 Task: Reset the filters.
Action: Mouse moved to (21, 123)
Screenshot: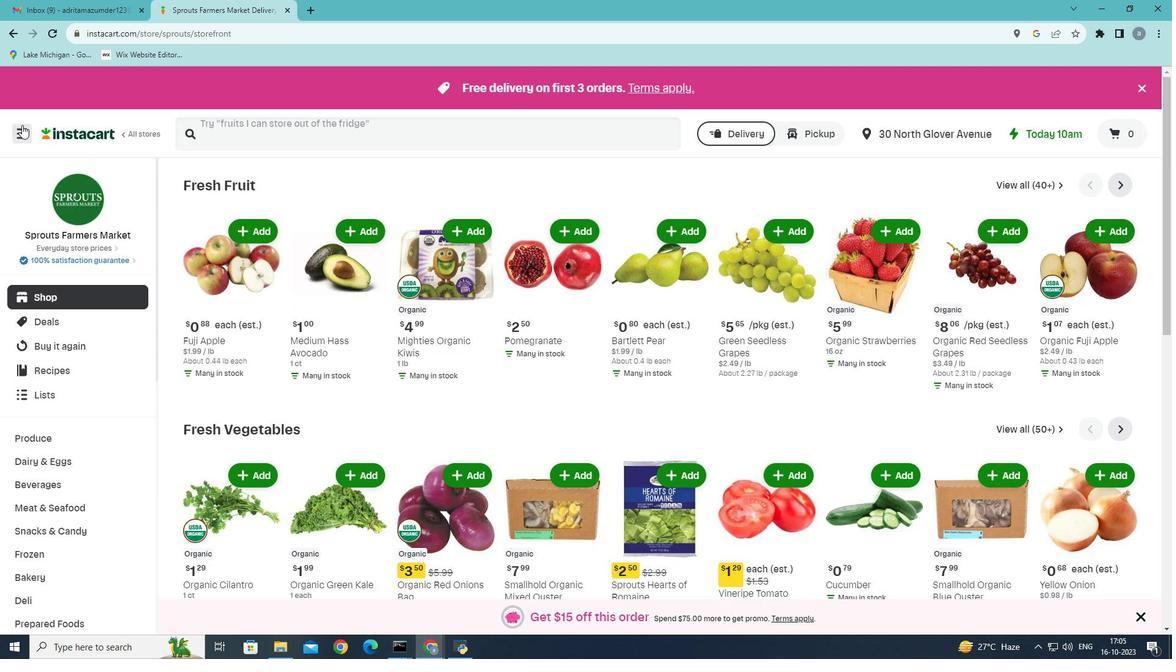 
Action: Mouse pressed left at (21, 123)
Screenshot: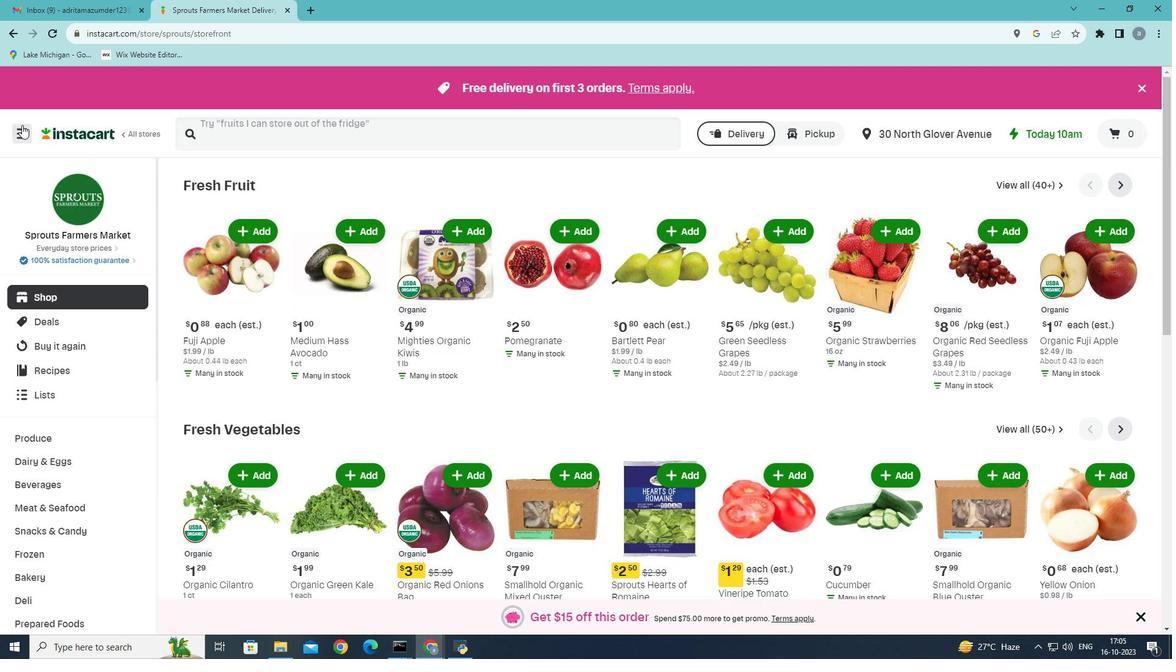 
Action: Mouse moved to (34, 349)
Screenshot: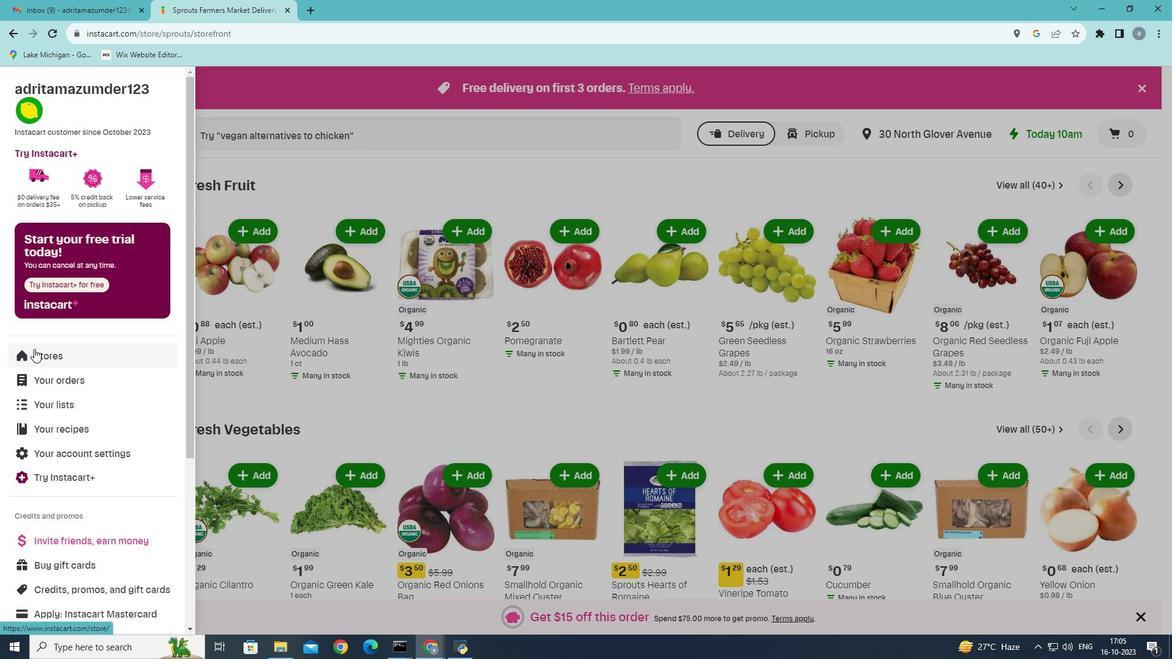 
Action: Mouse pressed left at (34, 349)
Screenshot: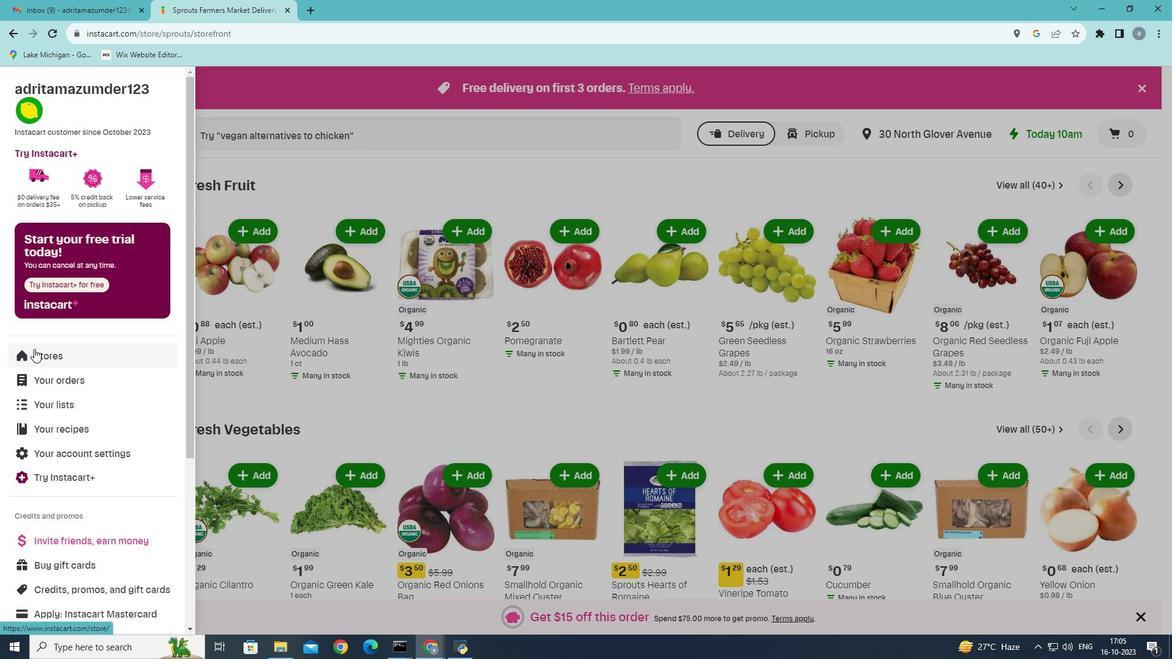 
Action: Mouse moved to (297, 136)
Screenshot: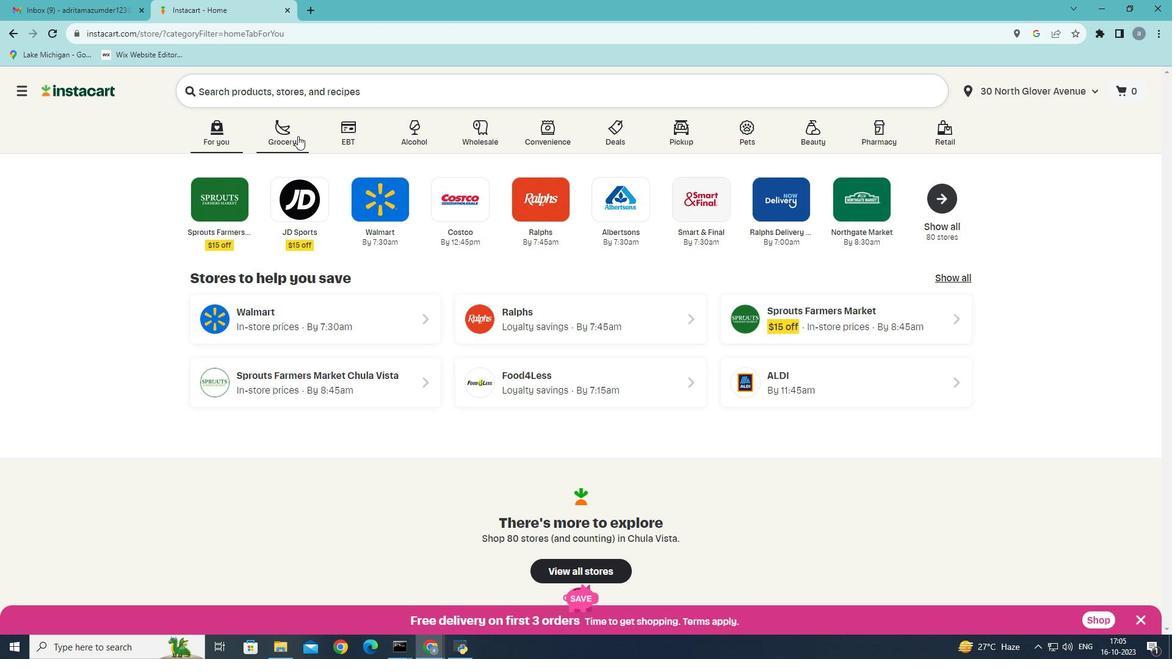
Action: Mouse pressed left at (297, 136)
Screenshot: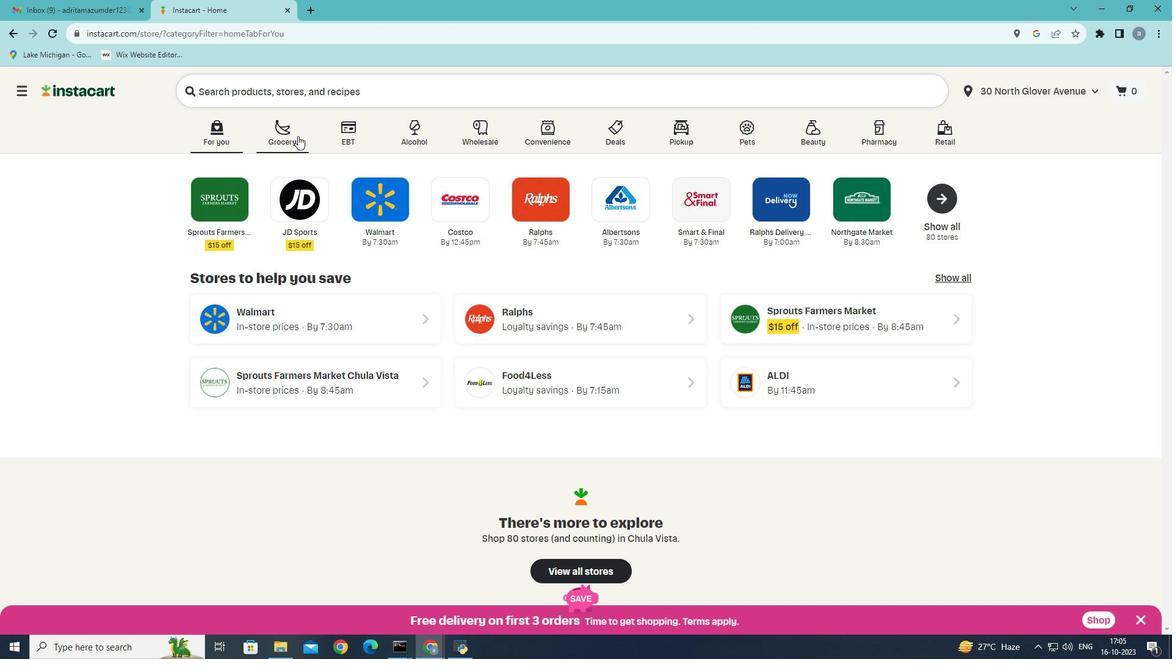 
Action: Mouse moved to (806, 288)
Screenshot: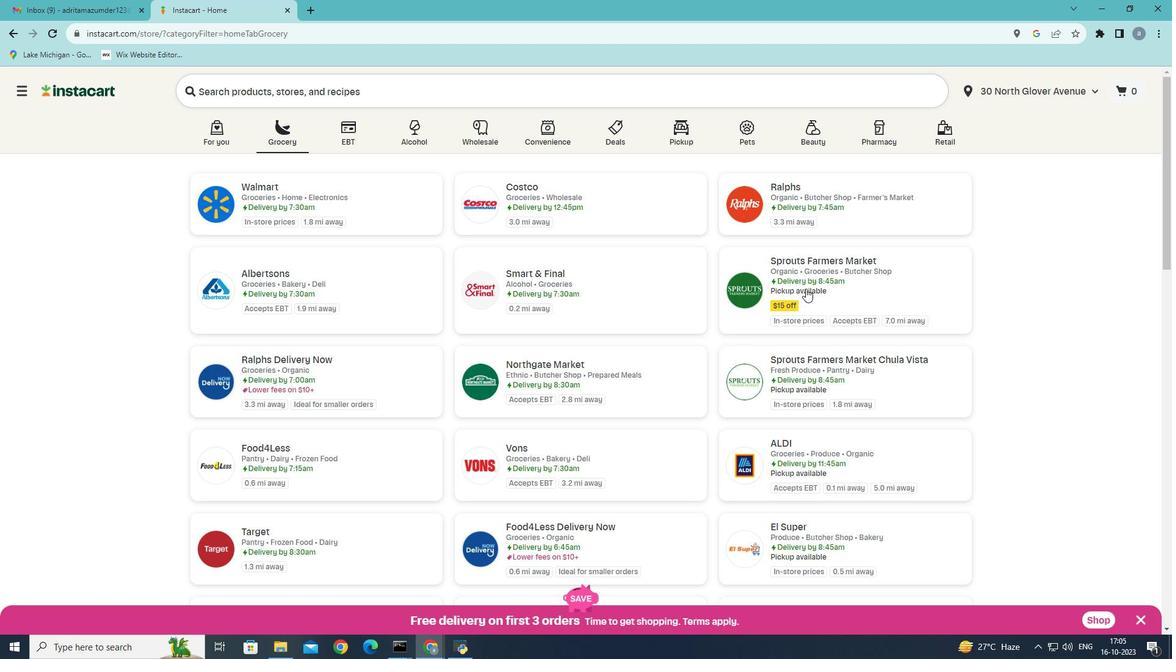 
Action: Mouse pressed left at (806, 288)
Screenshot: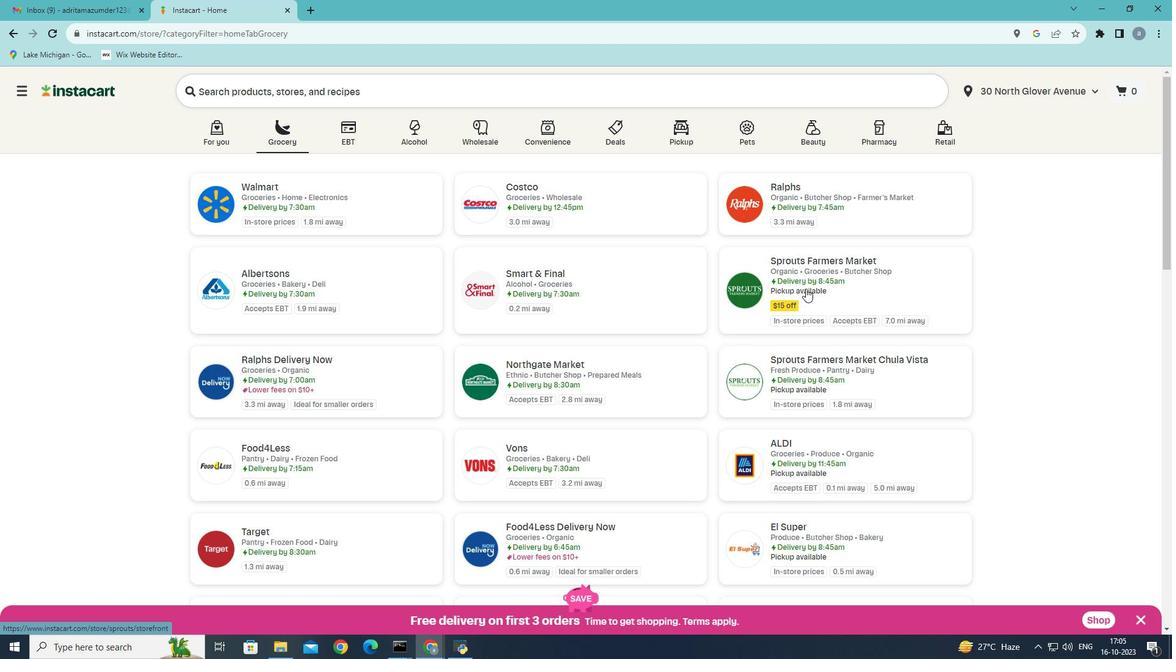 
Action: Mouse moved to (74, 509)
Screenshot: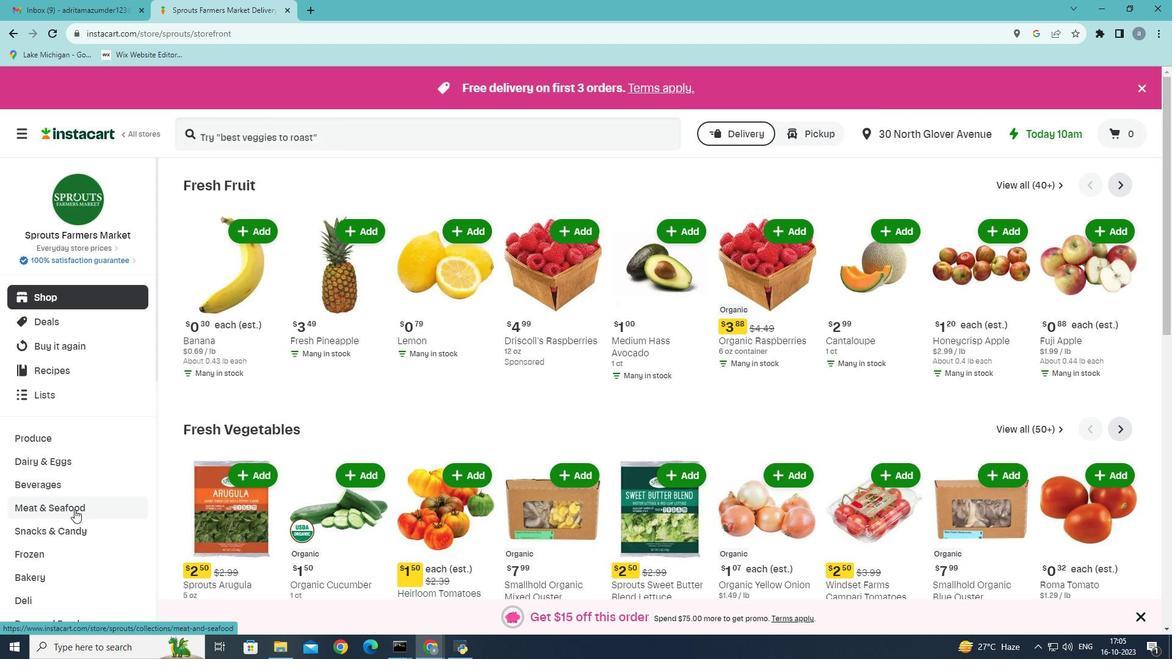 
Action: Mouse pressed left at (74, 509)
Screenshot: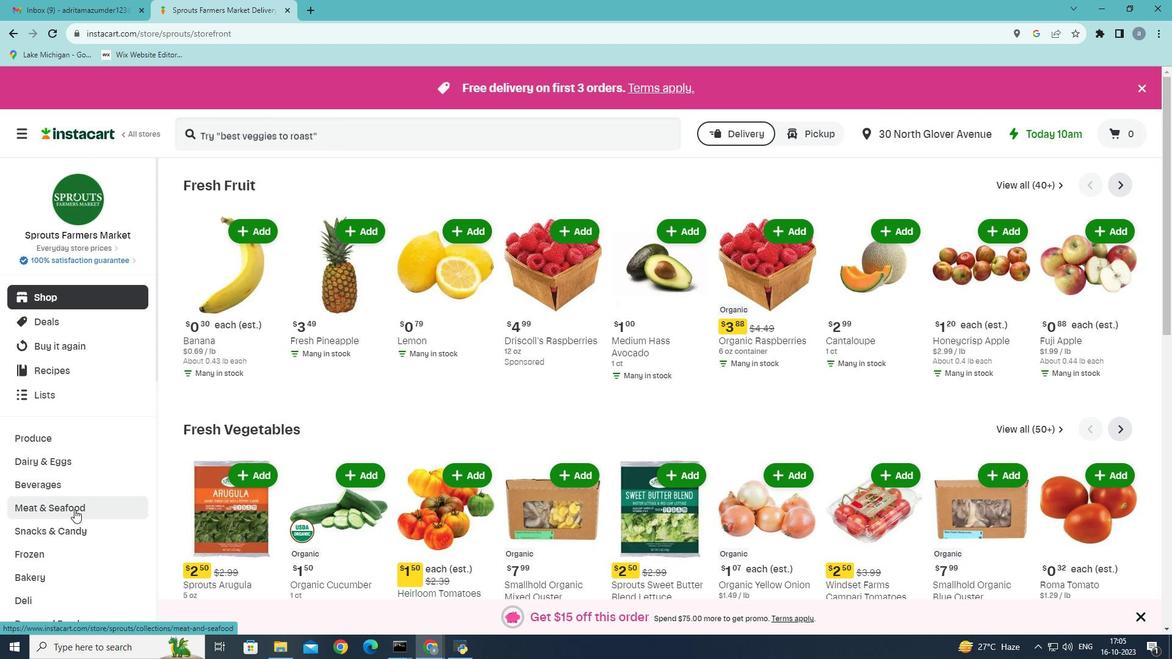 
Action: Mouse moved to (312, 219)
Screenshot: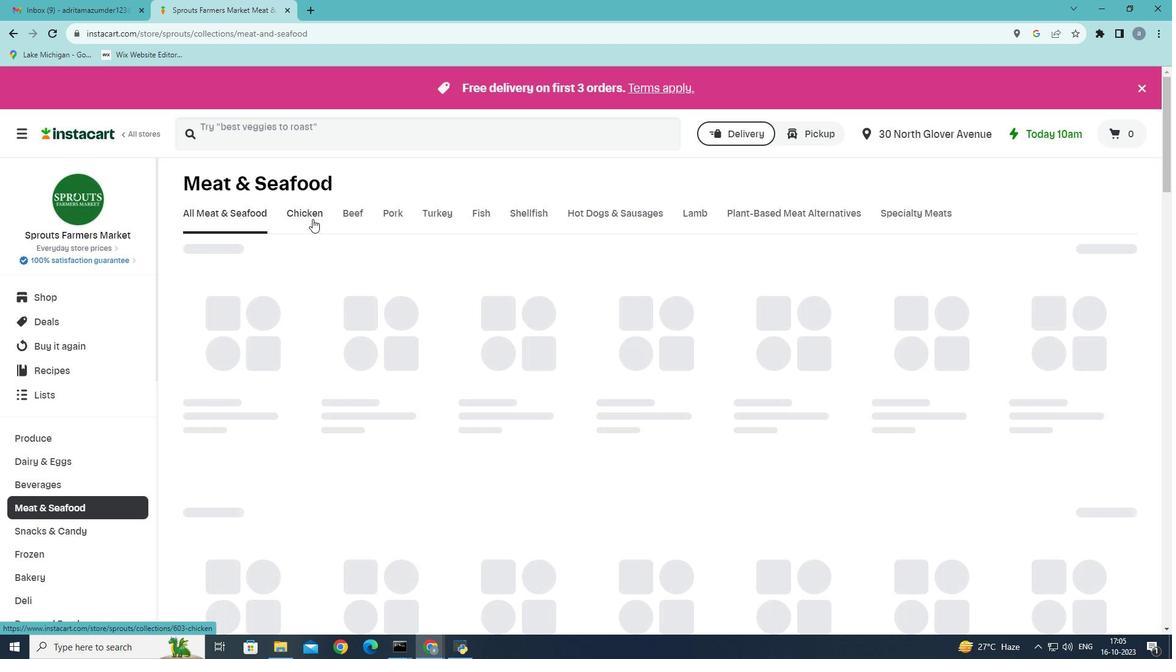
Action: Mouse pressed left at (312, 219)
Screenshot: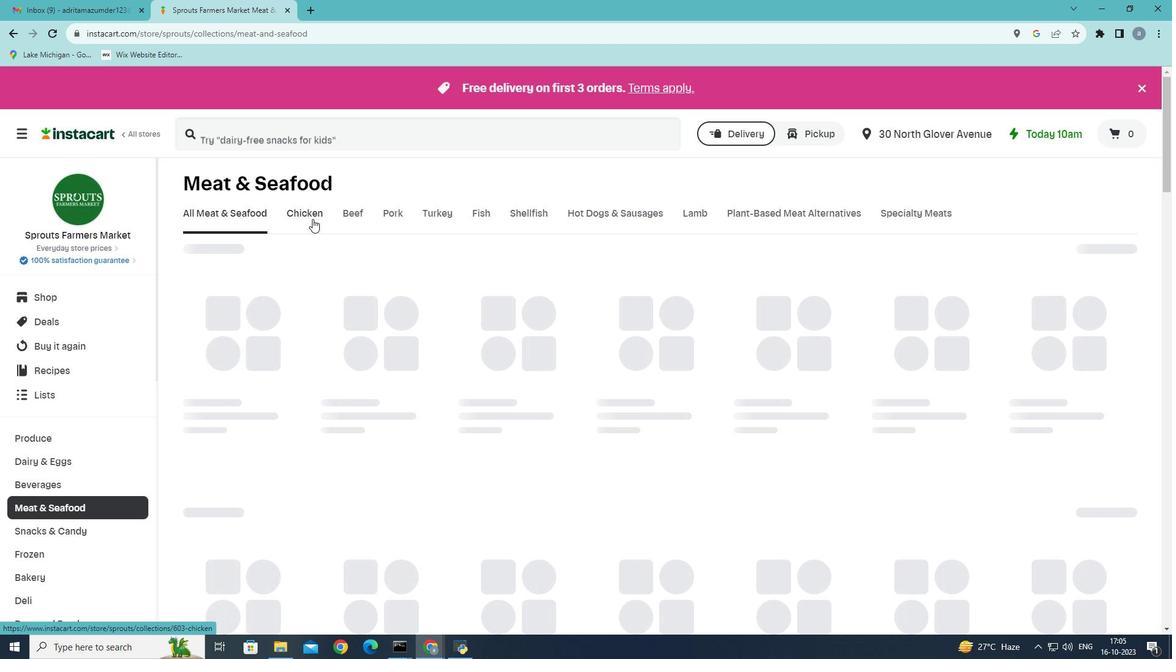 
Action: Mouse moved to (456, 265)
Screenshot: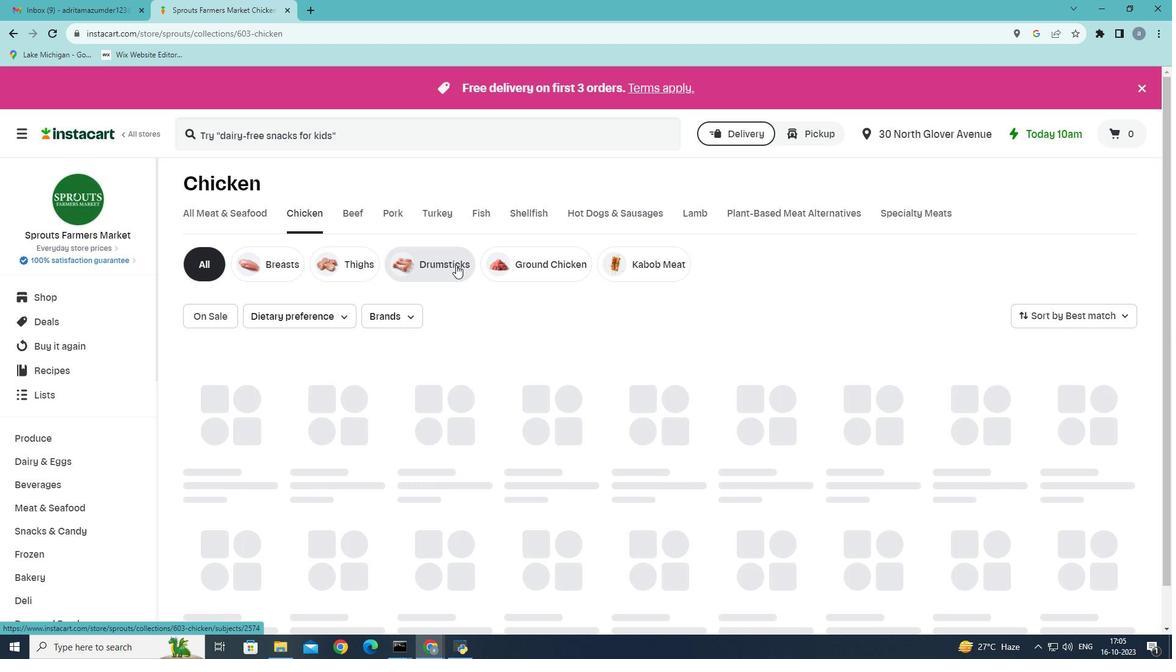 
Action: Mouse pressed left at (456, 265)
Screenshot: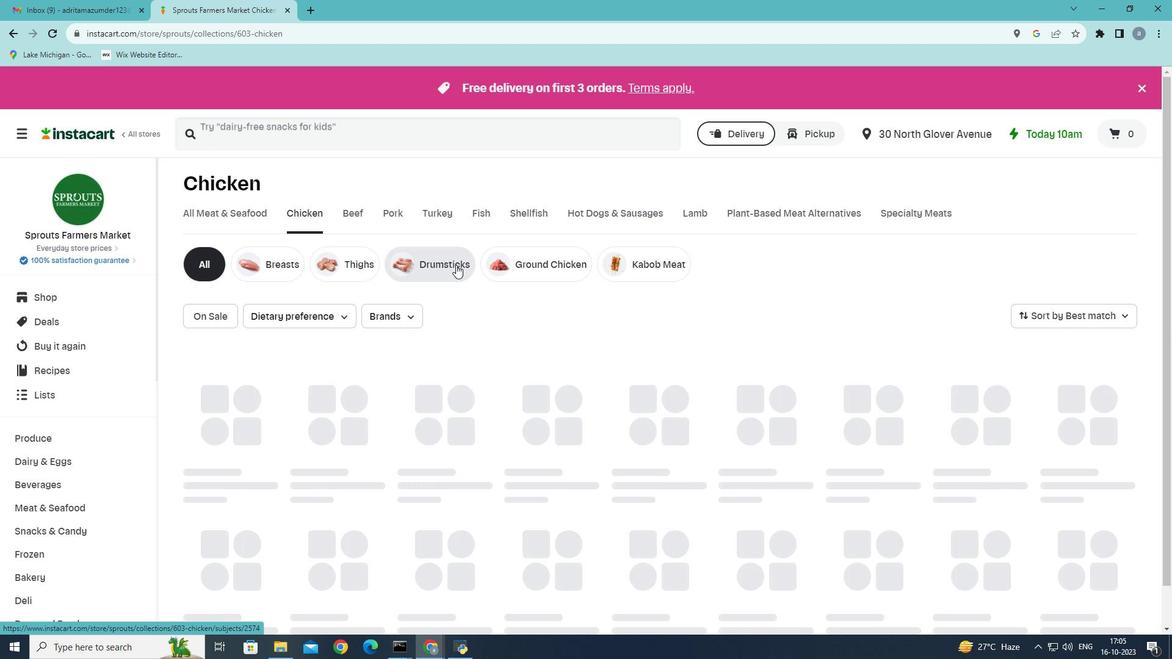 
Action: Mouse moved to (349, 316)
Screenshot: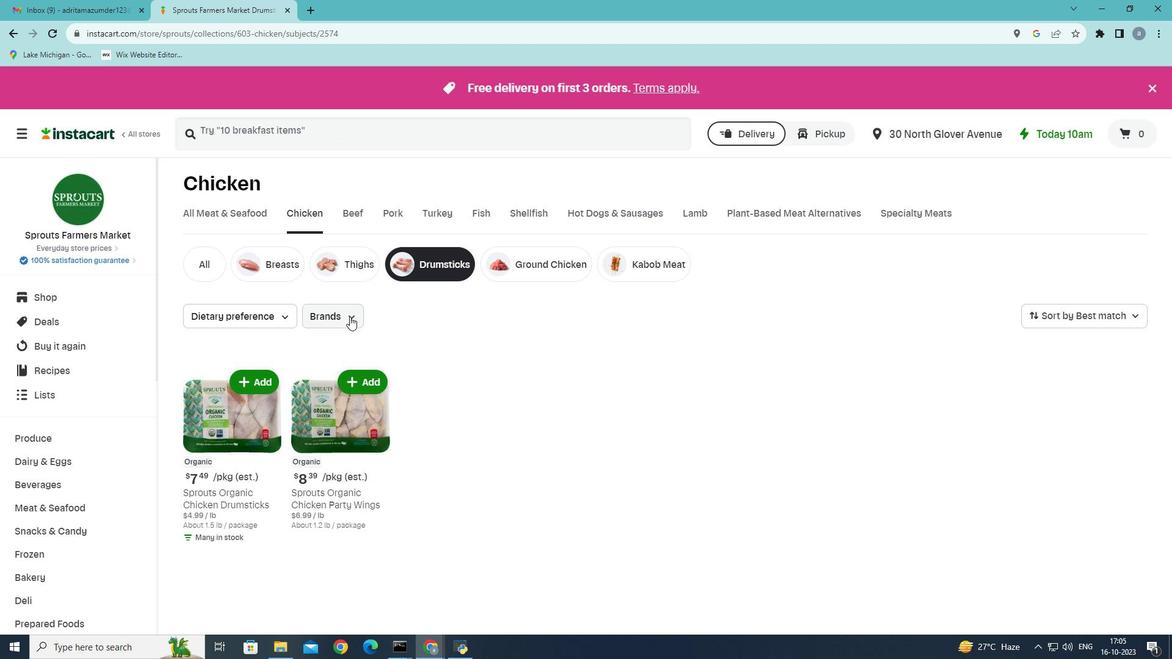 
Action: Mouse pressed left at (349, 316)
Screenshot: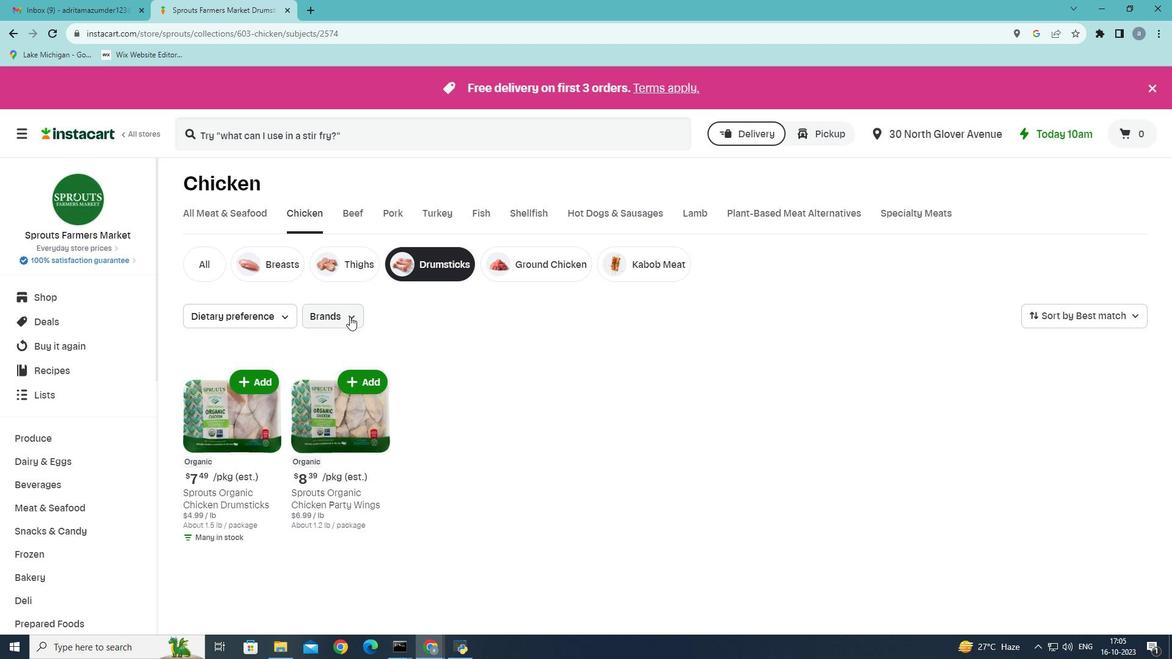 
Action: Mouse moved to (348, 378)
Screenshot: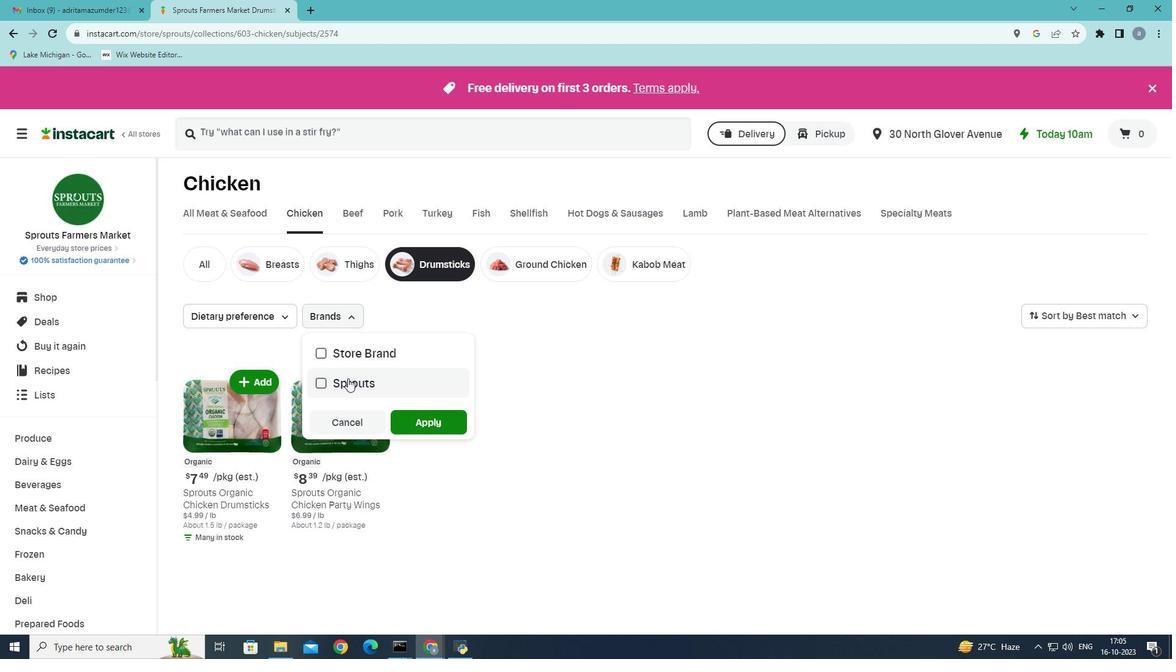 
Action: Mouse pressed left at (348, 378)
Screenshot: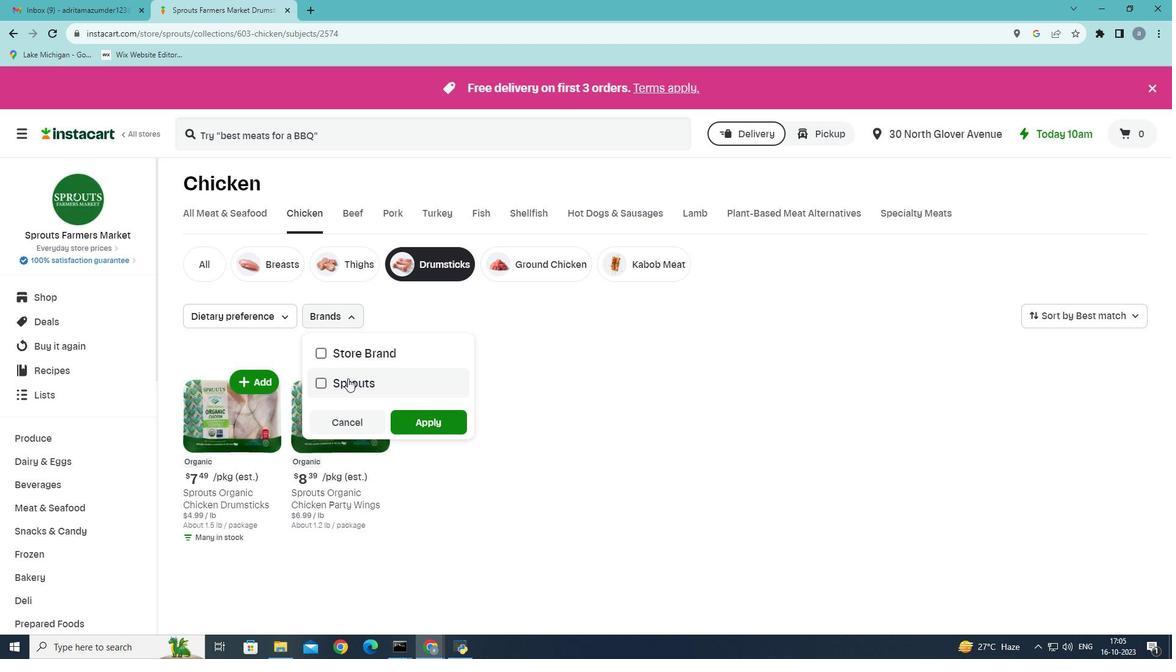 
Action: Mouse moved to (435, 418)
Screenshot: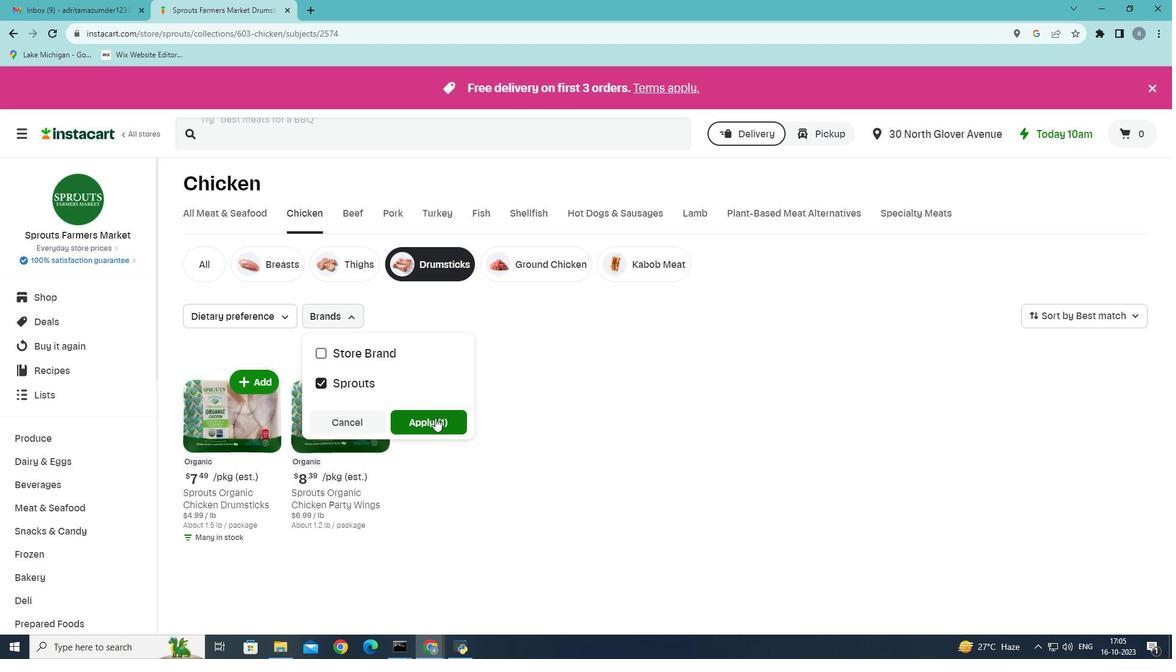 
Action: Mouse pressed left at (435, 418)
Screenshot: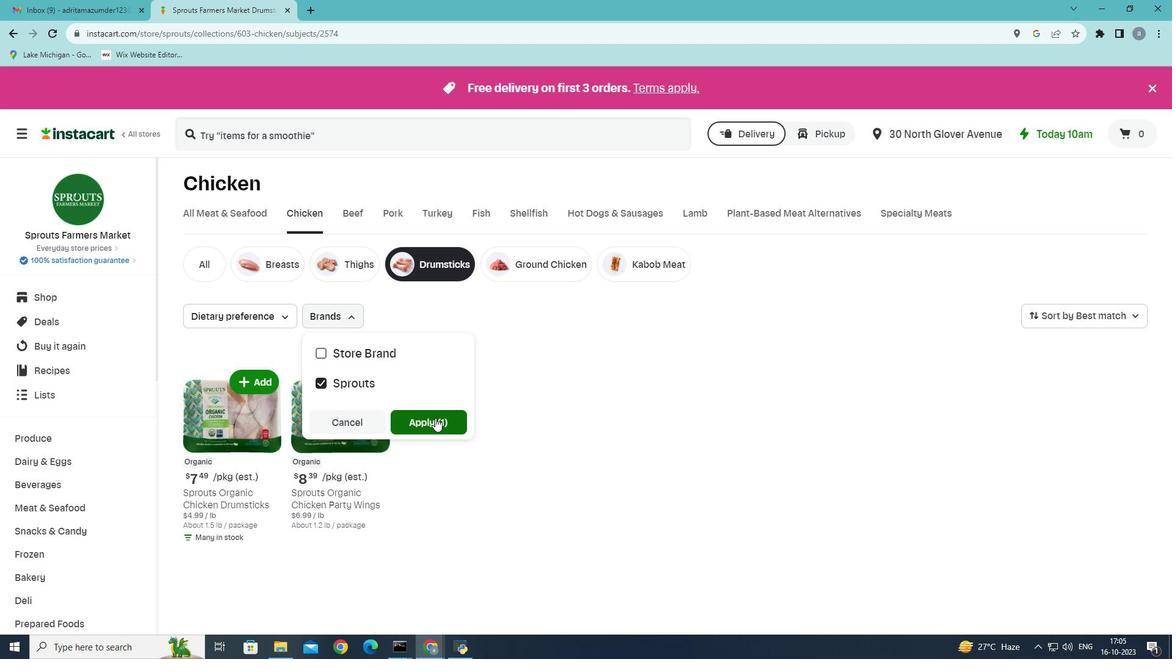 
Action: Mouse moved to (387, 316)
Screenshot: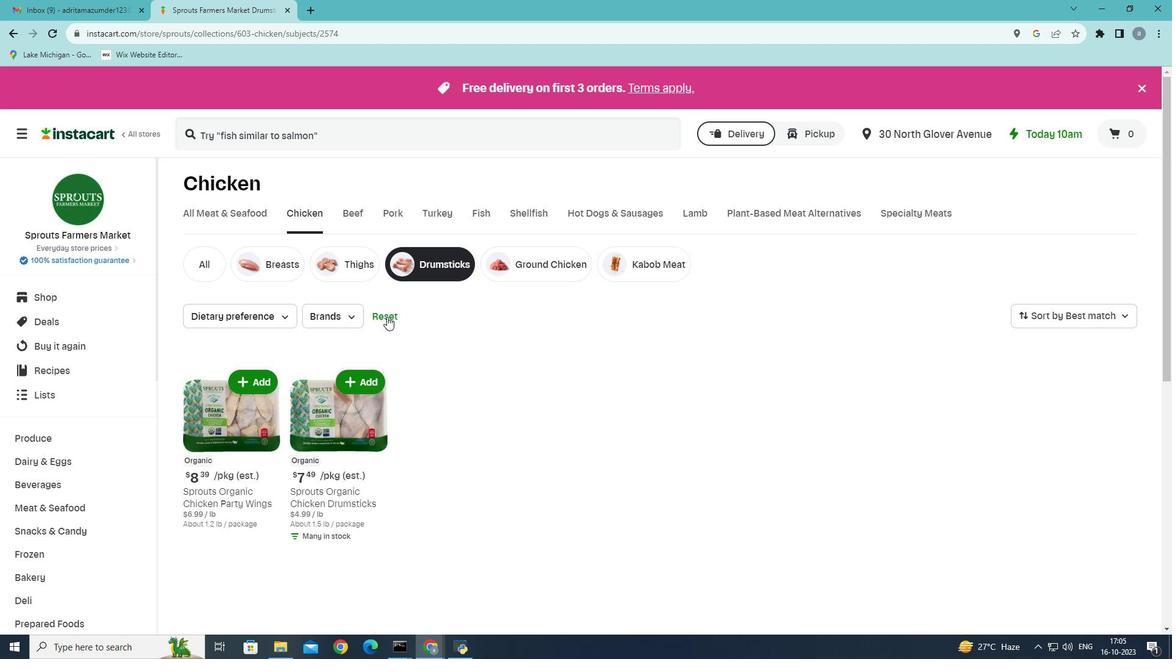 
Action: Mouse pressed left at (387, 316)
Screenshot: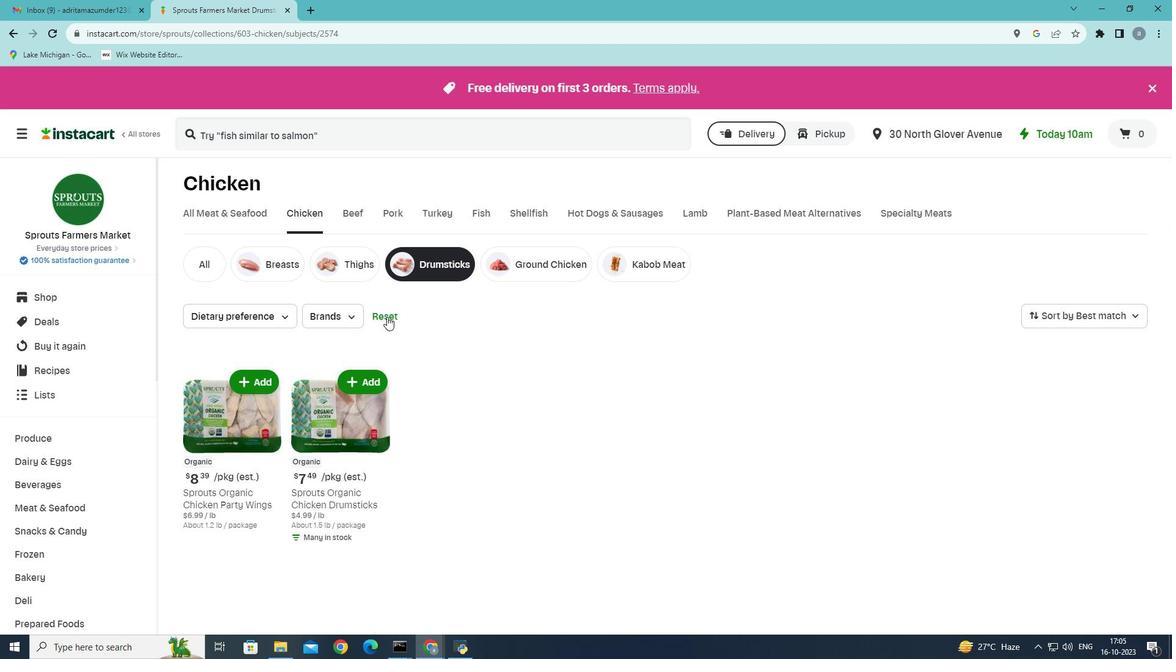 
Action: Mouse moved to (387, 315)
Screenshot: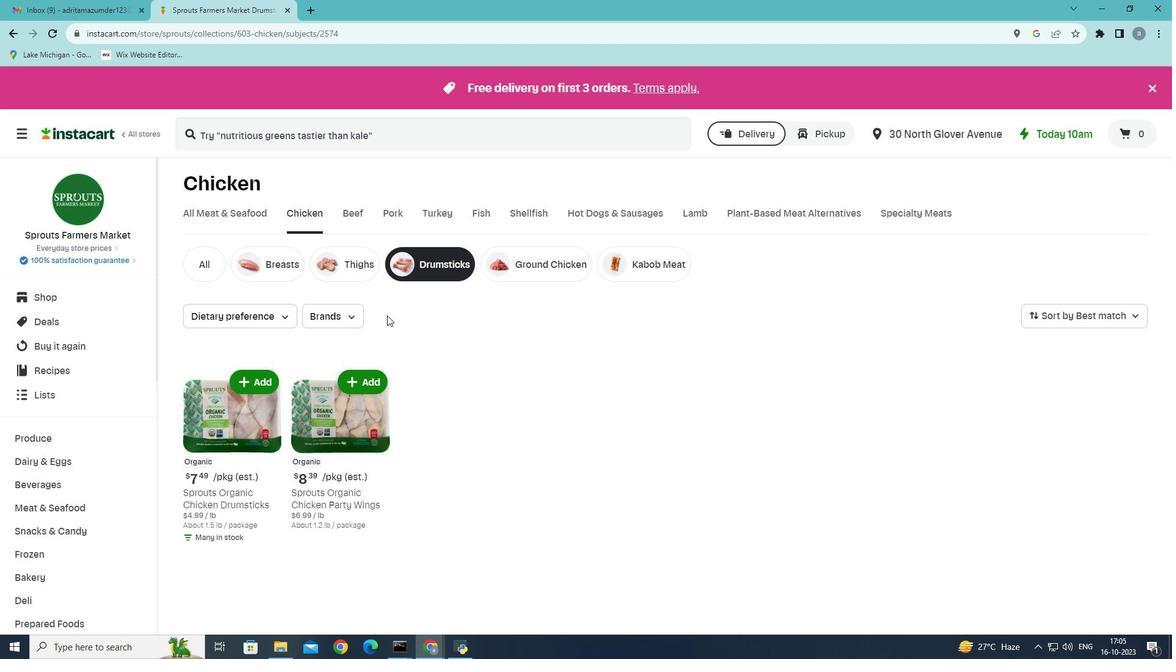 
